 Task: Look for properties to tour this weekend.
Action: Mouse moved to (440, 187)
Screenshot: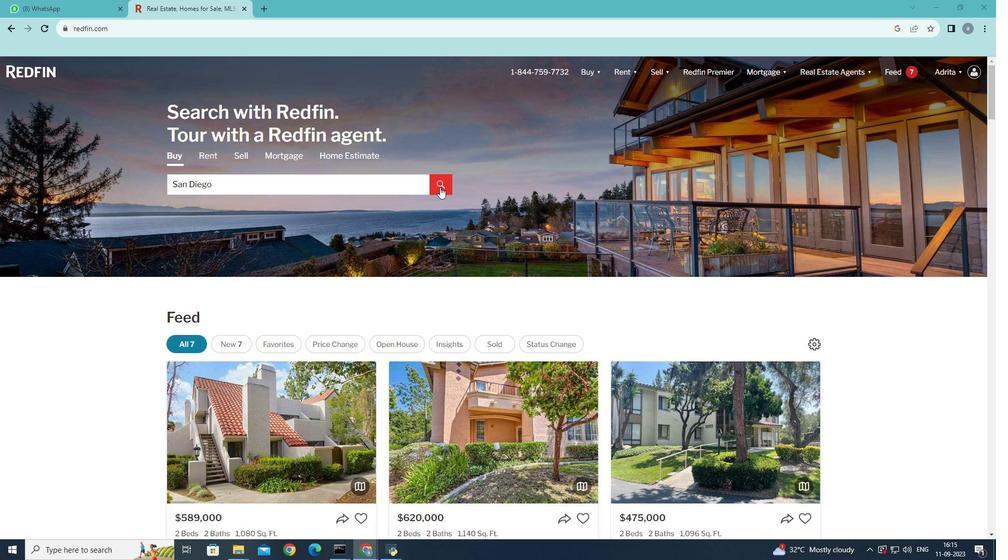 
Action: Mouse pressed left at (440, 187)
Screenshot: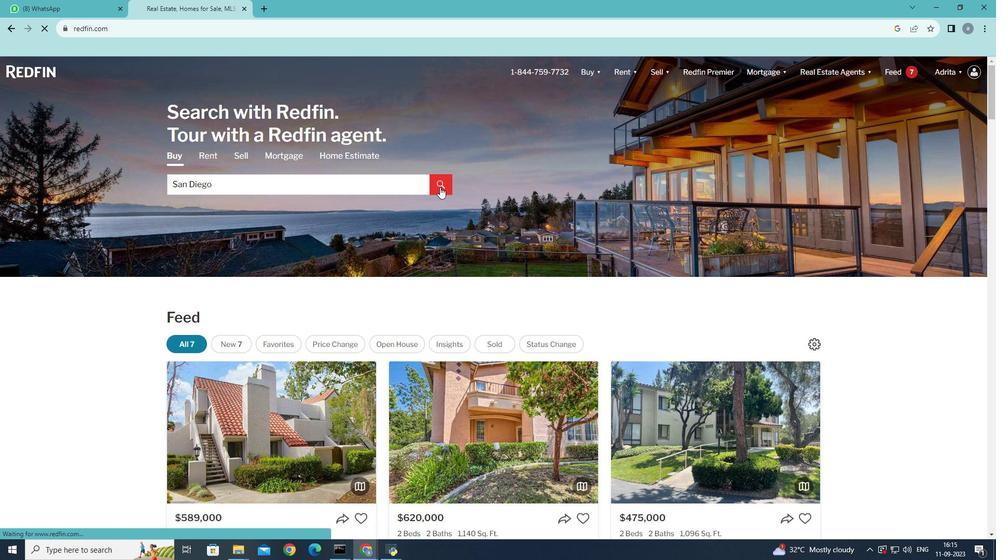 
Action: Mouse moved to (898, 133)
Screenshot: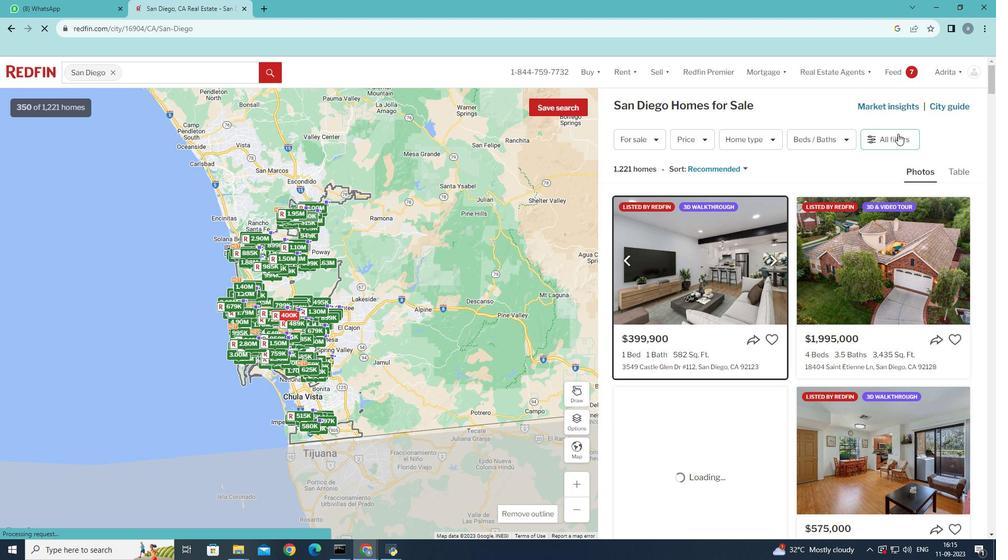 
Action: Mouse pressed left at (898, 133)
Screenshot: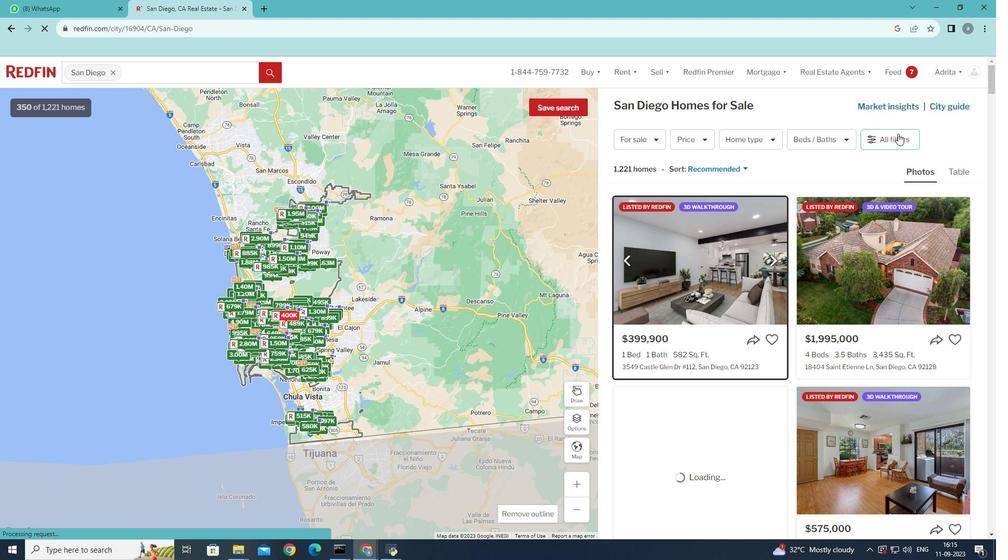 
Action: Mouse moved to (853, 341)
Screenshot: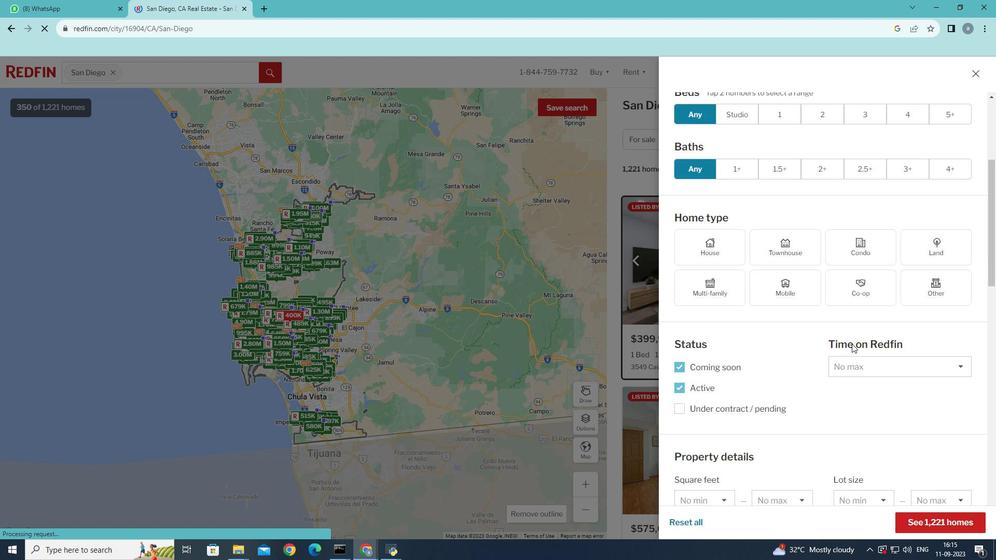 
Action: Mouse scrolled (853, 340) with delta (0, 0)
Screenshot: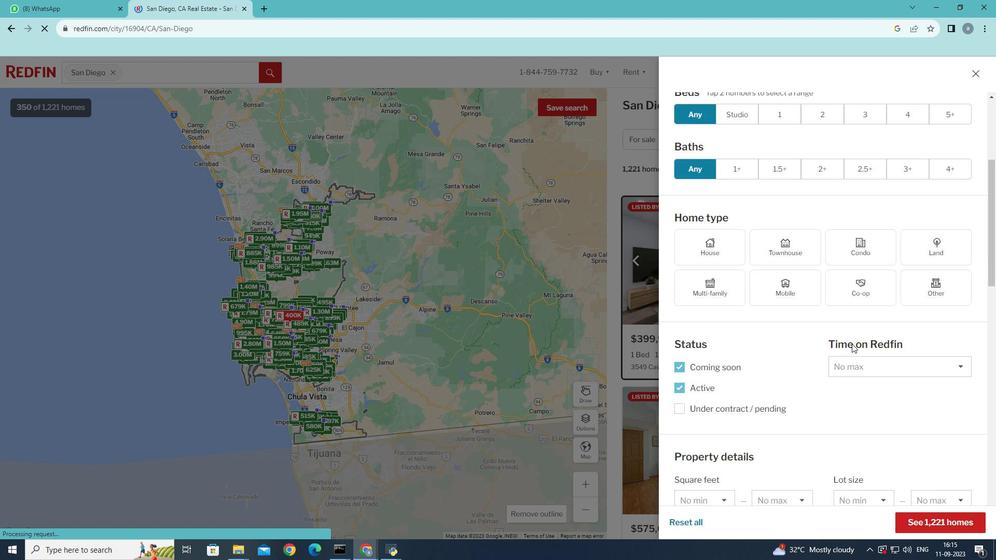 
Action: Mouse moved to (852, 343)
Screenshot: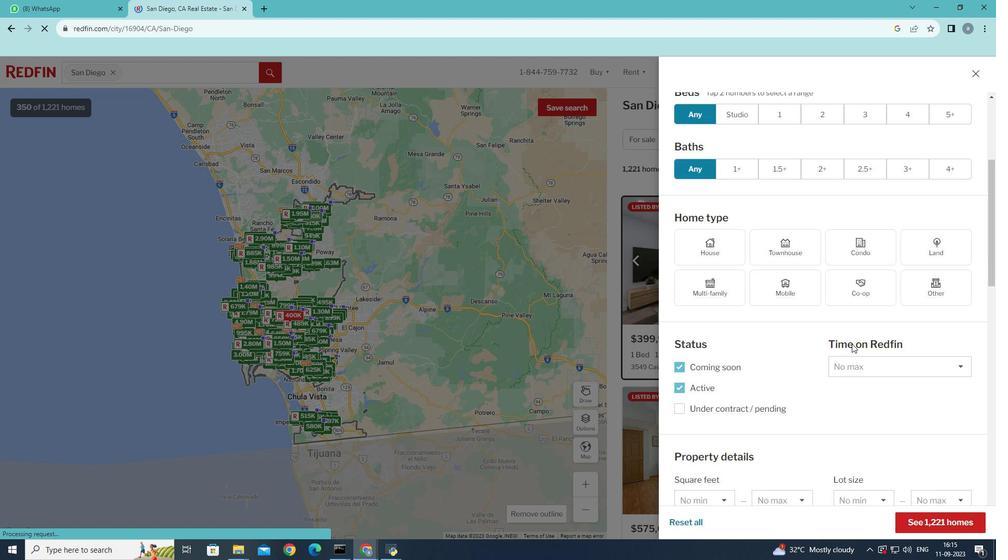 
Action: Mouse scrolled (852, 342) with delta (0, 0)
Screenshot: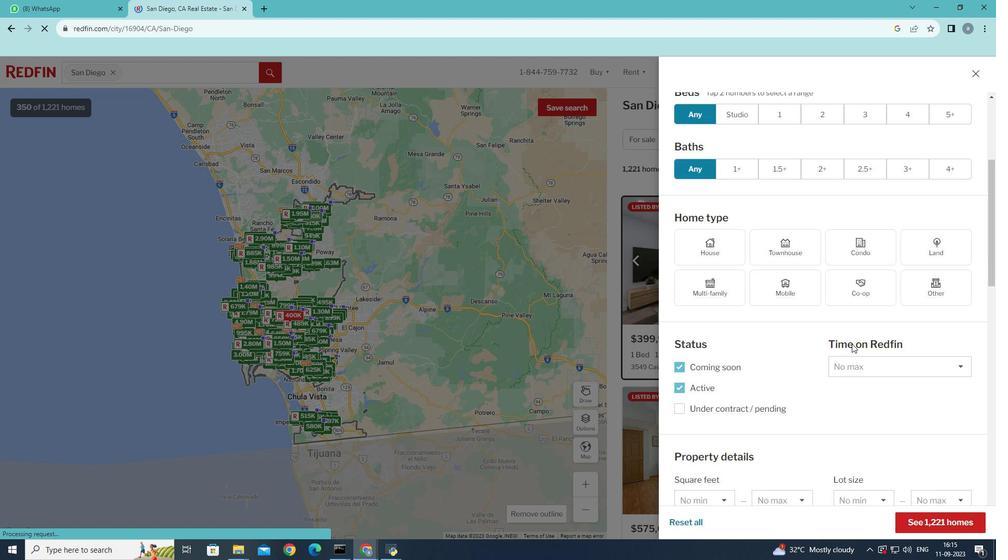 
Action: Mouse scrolled (852, 342) with delta (0, 0)
Screenshot: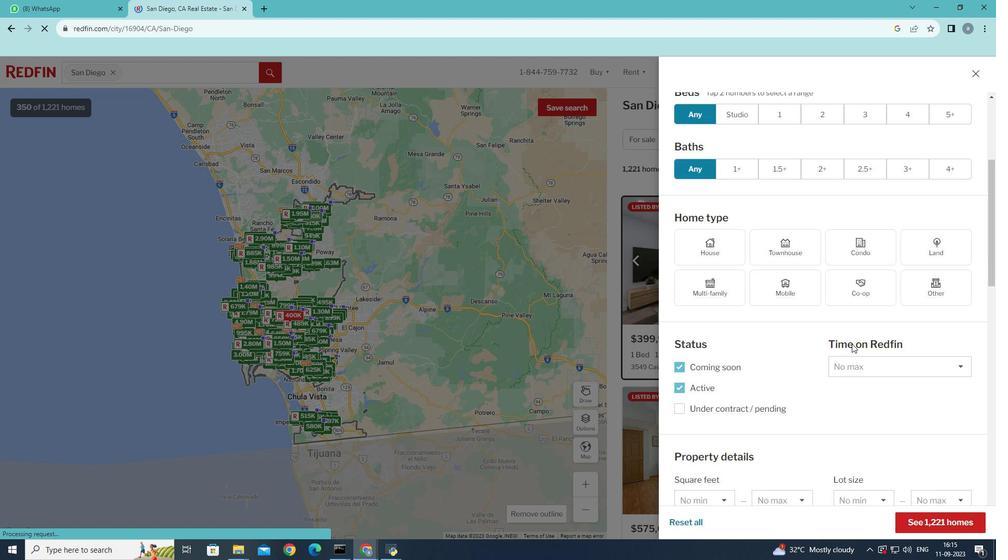 
Action: Mouse scrolled (852, 342) with delta (0, 0)
Screenshot: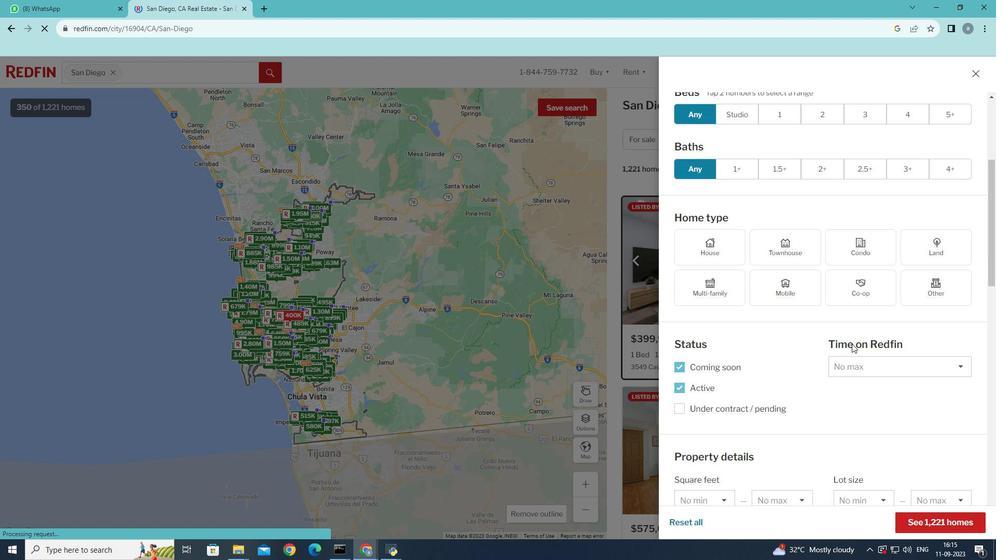 
Action: Mouse moved to (852, 344)
Screenshot: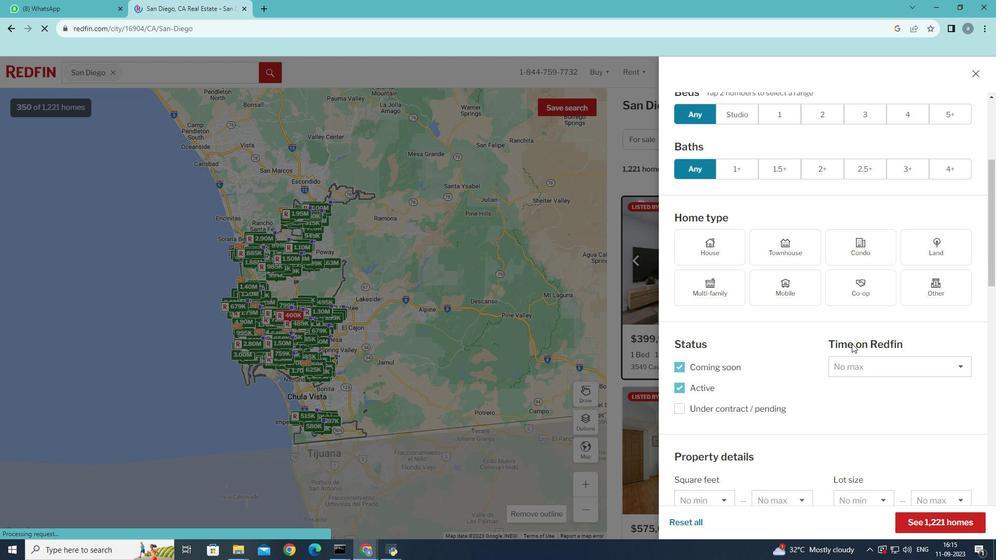 
Action: Mouse scrolled (852, 343) with delta (0, 0)
Screenshot: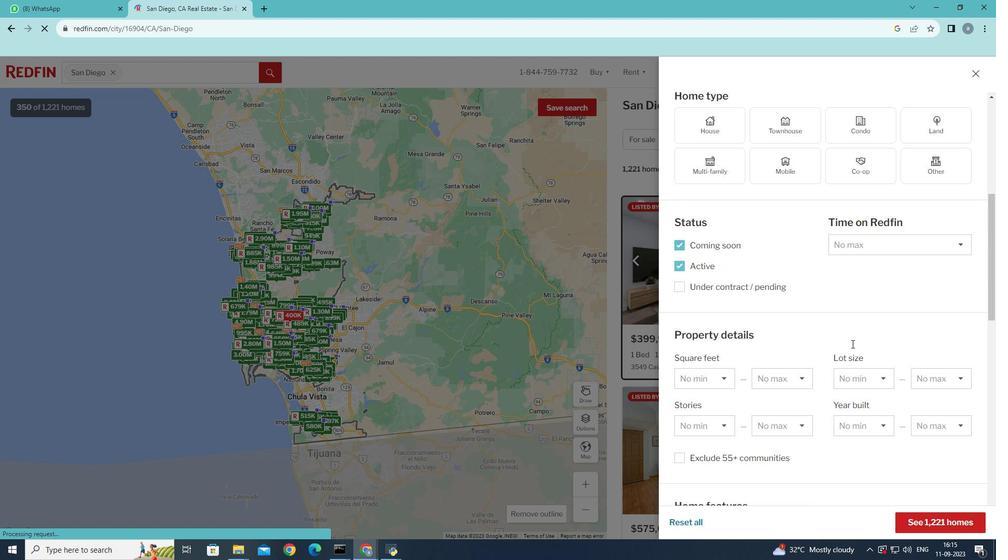 
Action: Mouse scrolled (852, 343) with delta (0, 0)
Screenshot: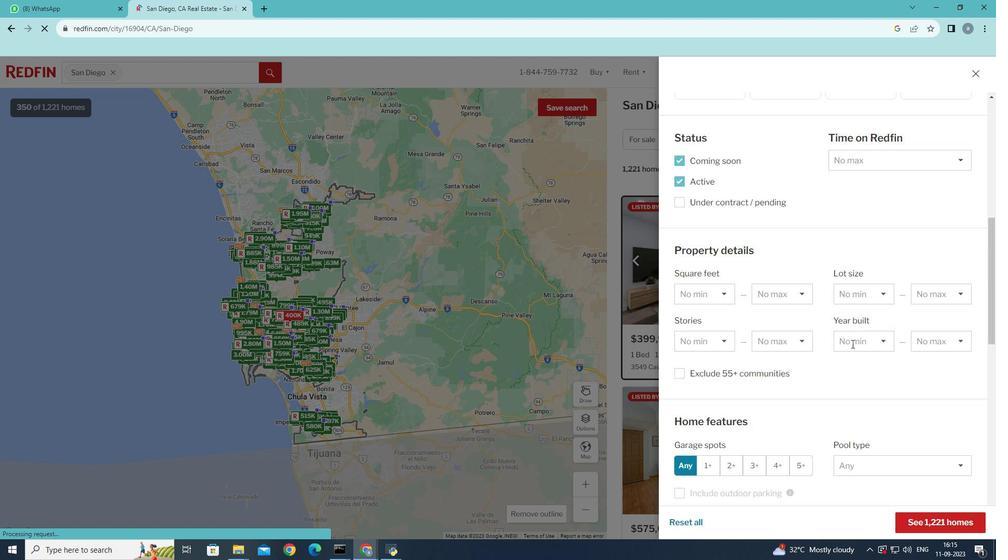 
Action: Mouse scrolled (852, 343) with delta (0, 0)
Screenshot: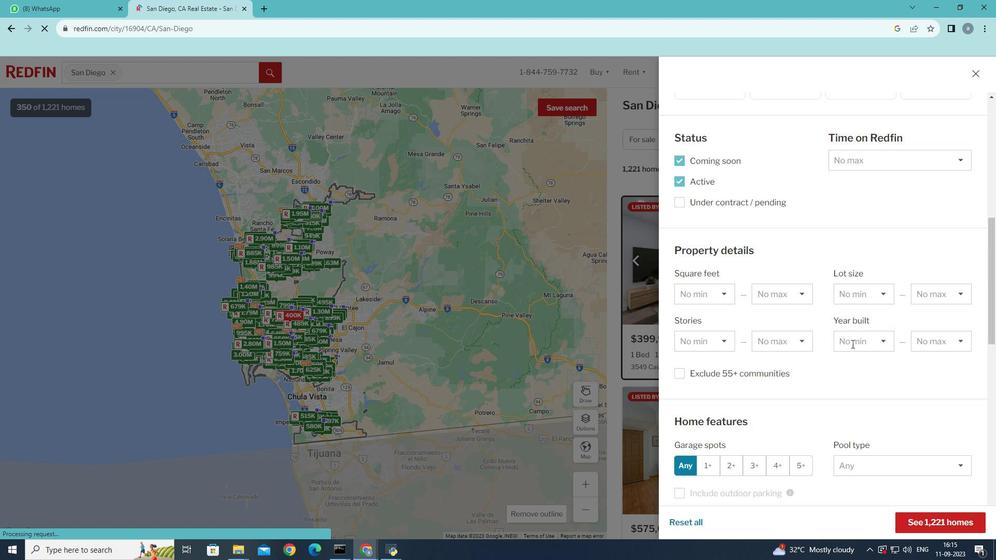 
Action: Mouse scrolled (852, 343) with delta (0, 0)
Screenshot: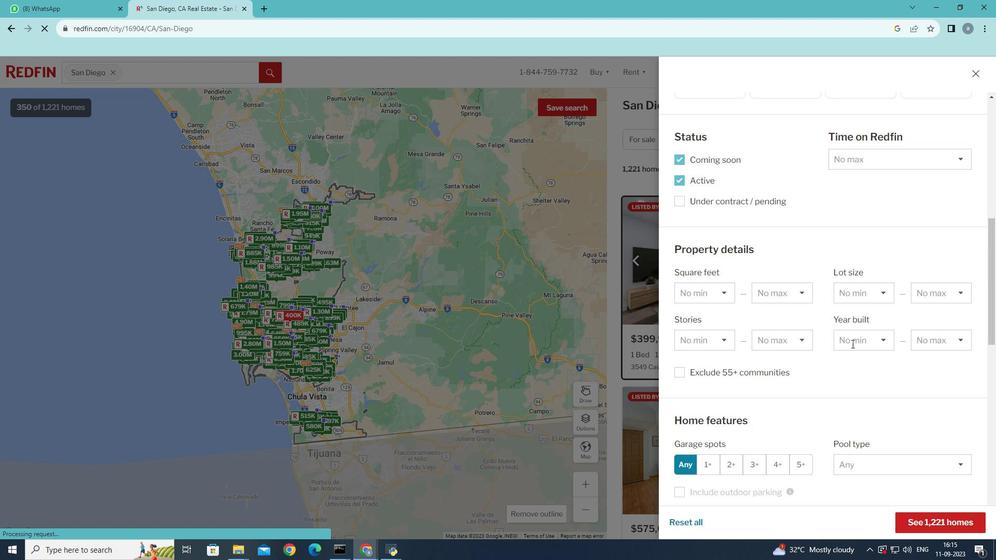 
Action: Mouse moved to (852, 344)
Screenshot: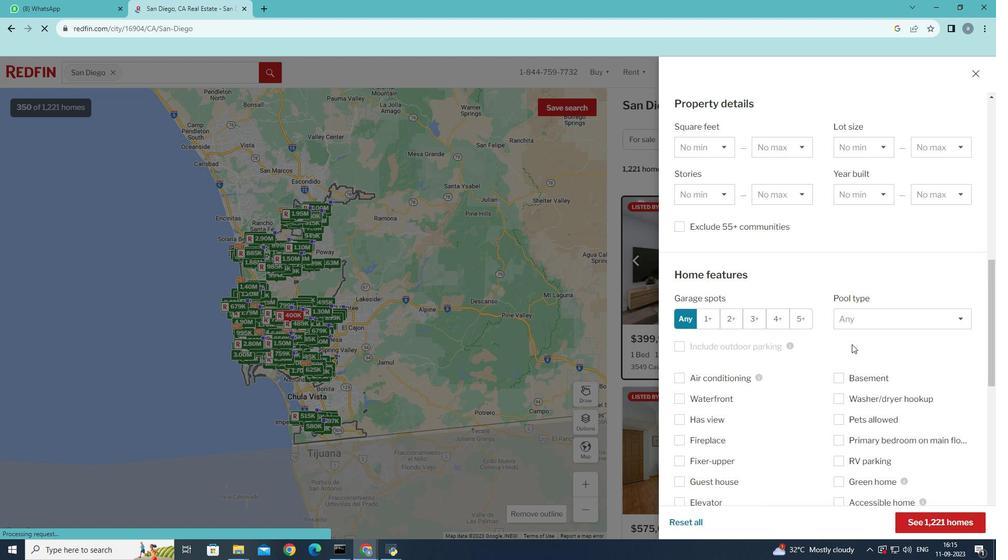 
Action: Mouse scrolled (852, 344) with delta (0, 0)
Screenshot: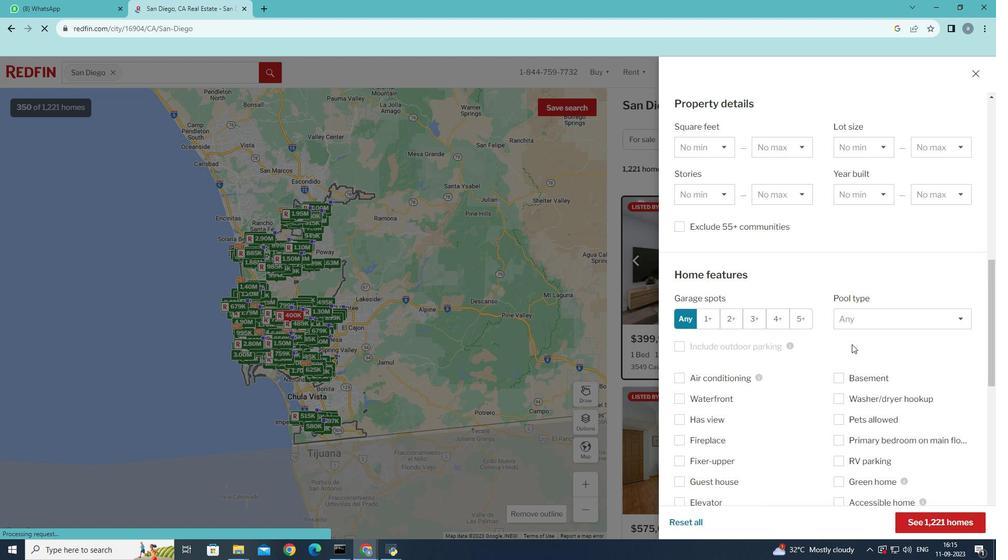 
Action: Mouse moved to (852, 344)
Screenshot: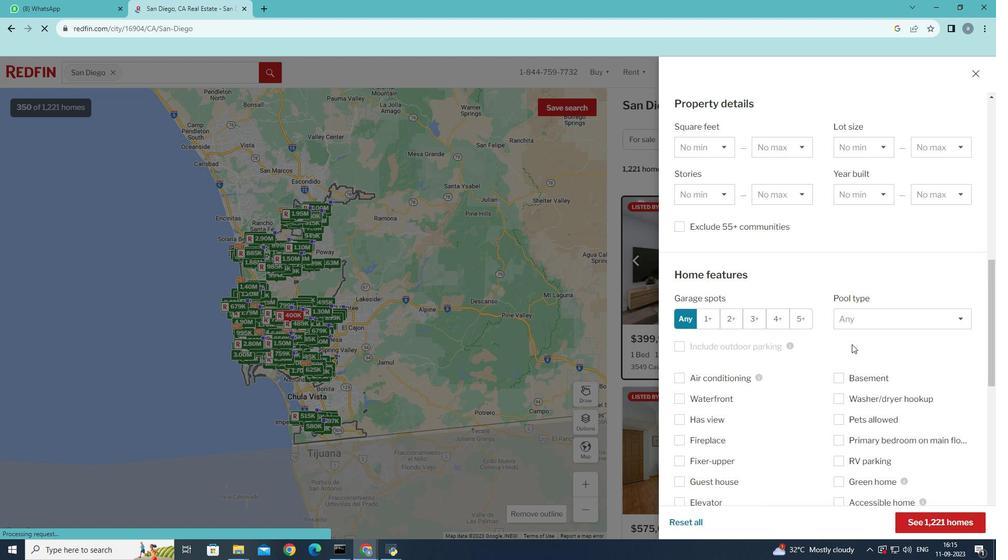 
Action: Mouse scrolled (852, 344) with delta (0, 0)
Screenshot: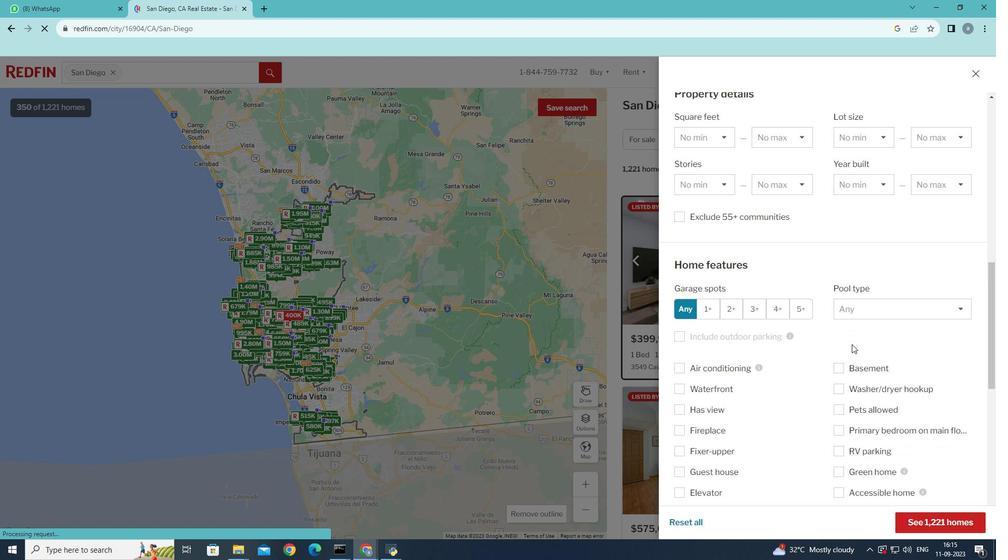 
Action: Mouse scrolled (852, 344) with delta (0, 0)
Screenshot: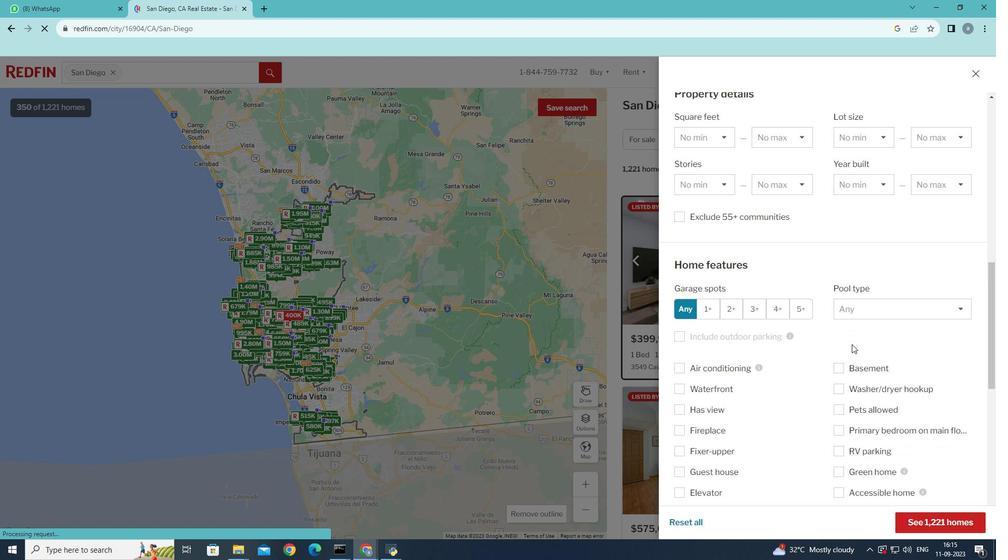 
Action: Mouse scrolled (852, 344) with delta (0, 0)
Screenshot: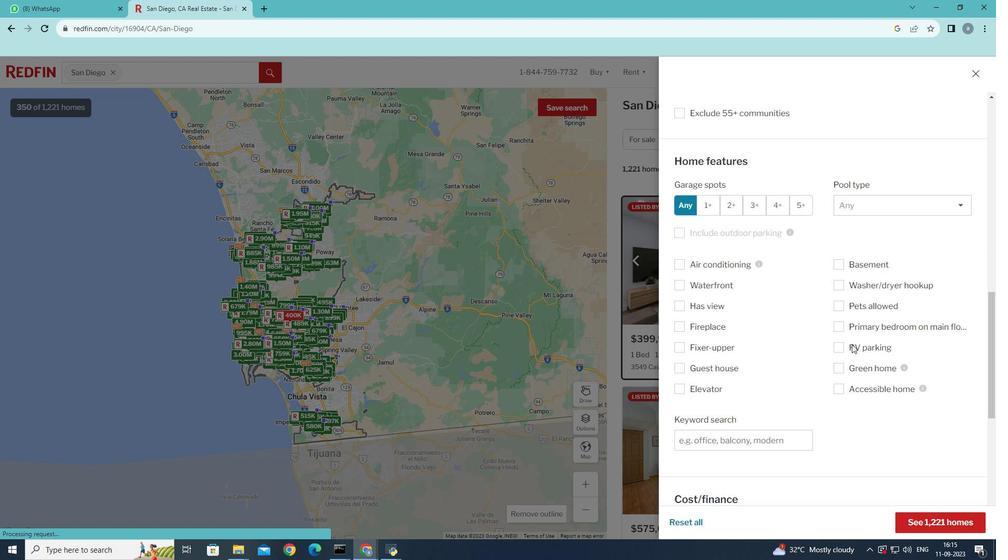 
Action: Mouse scrolled (852, 344) with delta (0, 0)
Screenshot: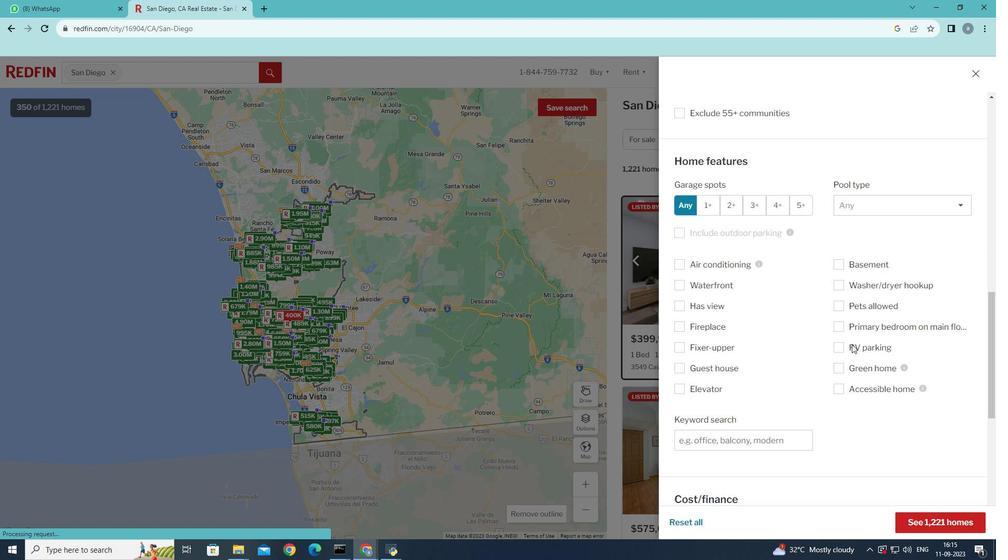 
Action: Mouse scrolled (852, 344) with delta (0, 0)
Screenshot: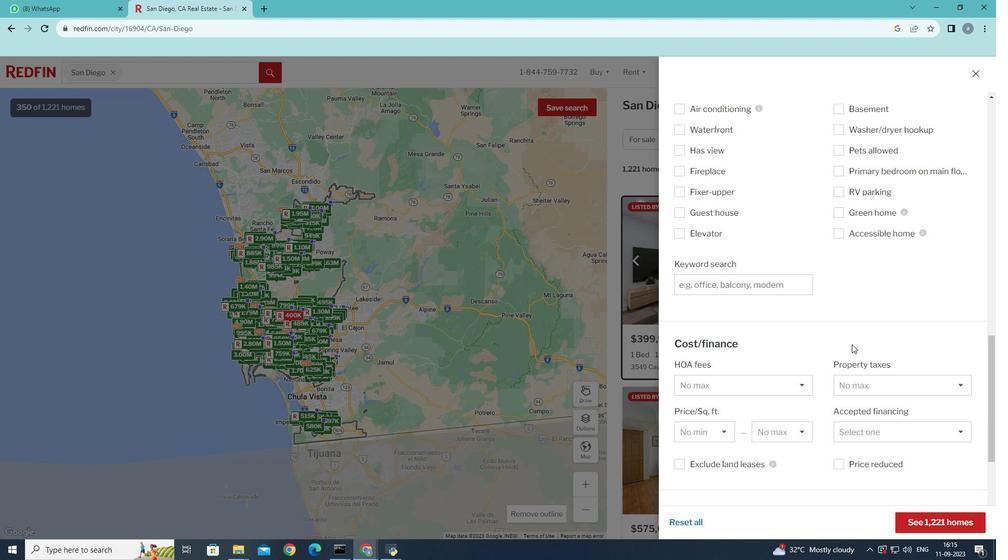 
Action: Mouse scrolled (852, 344) with delta (0, 0)
Screenshot: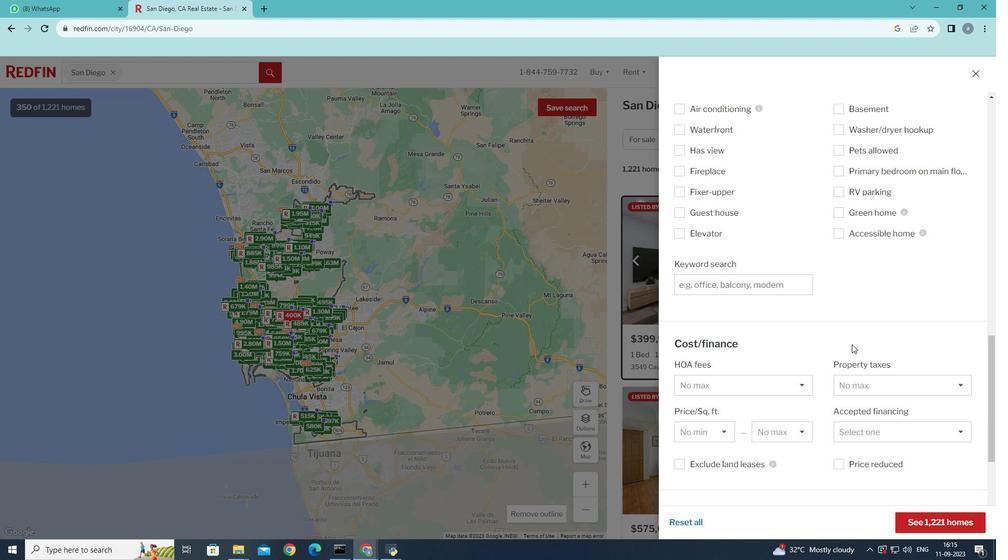 
Action: Mouse scrolled (852, 344) with delta (0, 0)
Screenshot: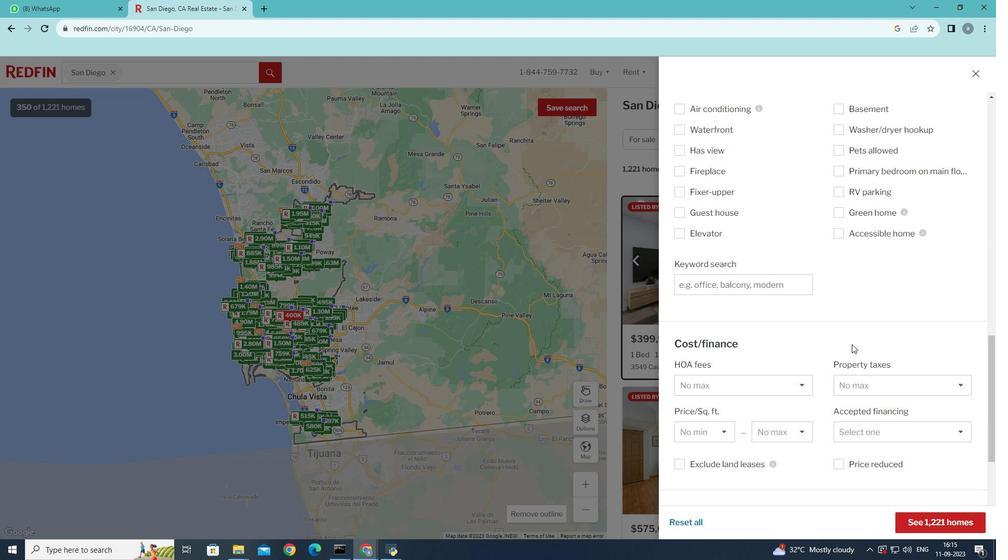 
Action: Mouse scrolled (852, 344) with delta (0, 0)
Screenshot: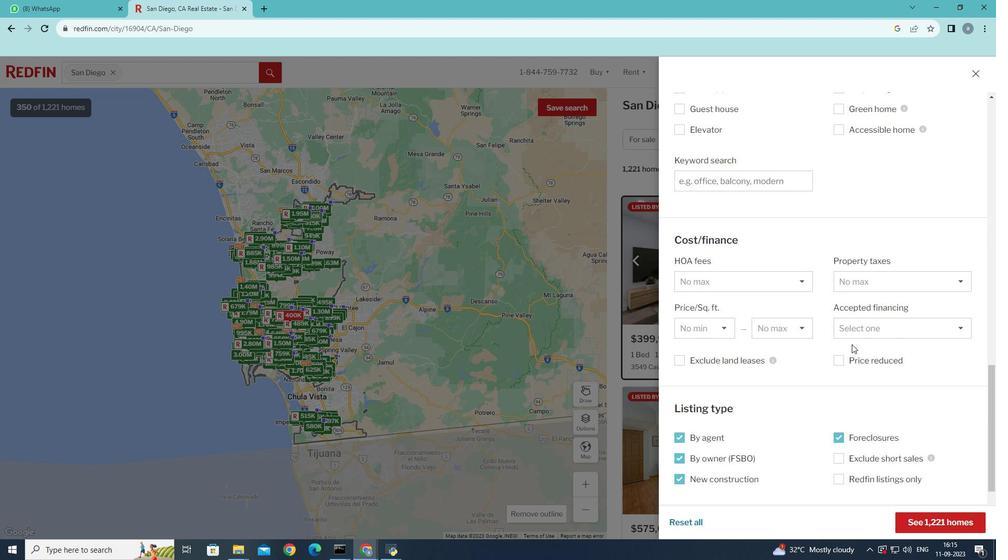 
Action: Mouse scrolled (852, 344) with delta (0, 0)
Screenshot: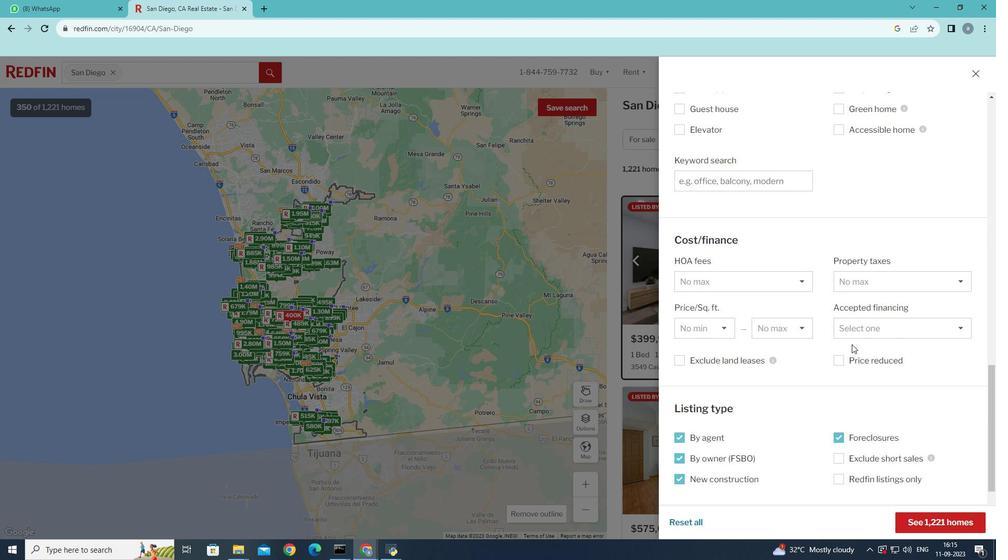 
Action: Mouse scrolled (852, 344) with delta (0, 0)
Screenshot: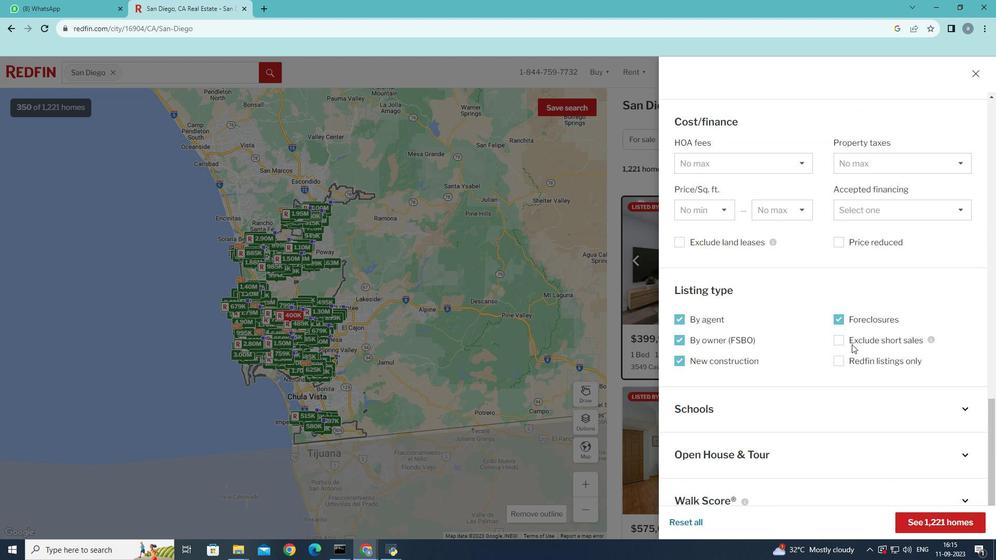
Action: Mouse scrolled (852, 344) with delta (0, 0)
Screenshot: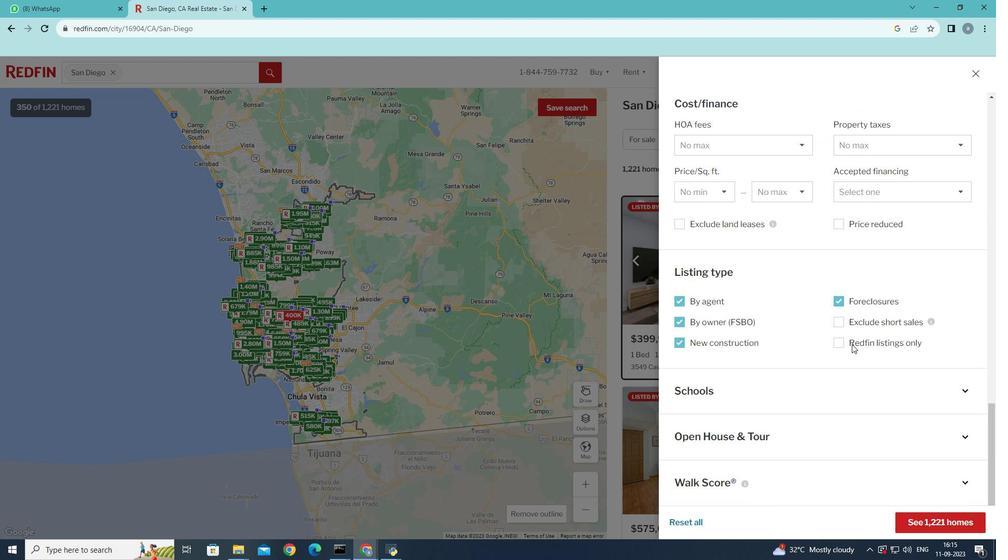 
Action: Mouse scrolled (852, 344) with delta (0, 0)
Screenshot: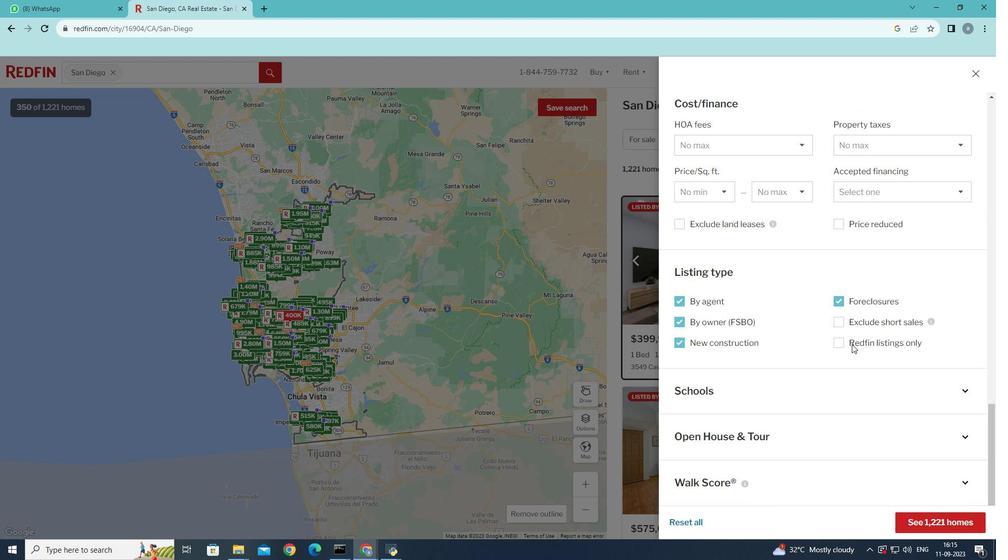 
Action: Mouse scrolled (852, 344) with delta (0, 0)
Screenshot: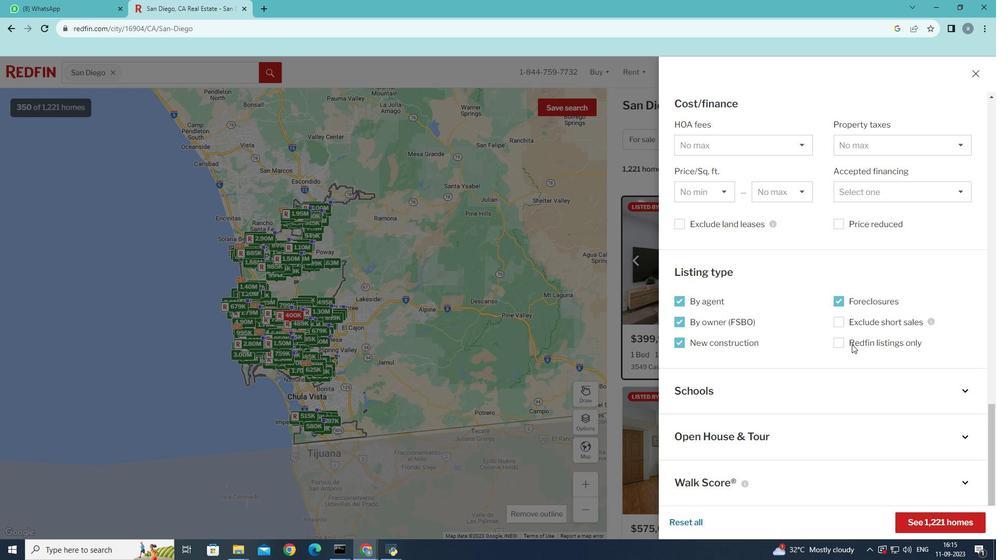 
Action: Mouse scrolled (852, 344) with delta (0, 0)
Screenshot: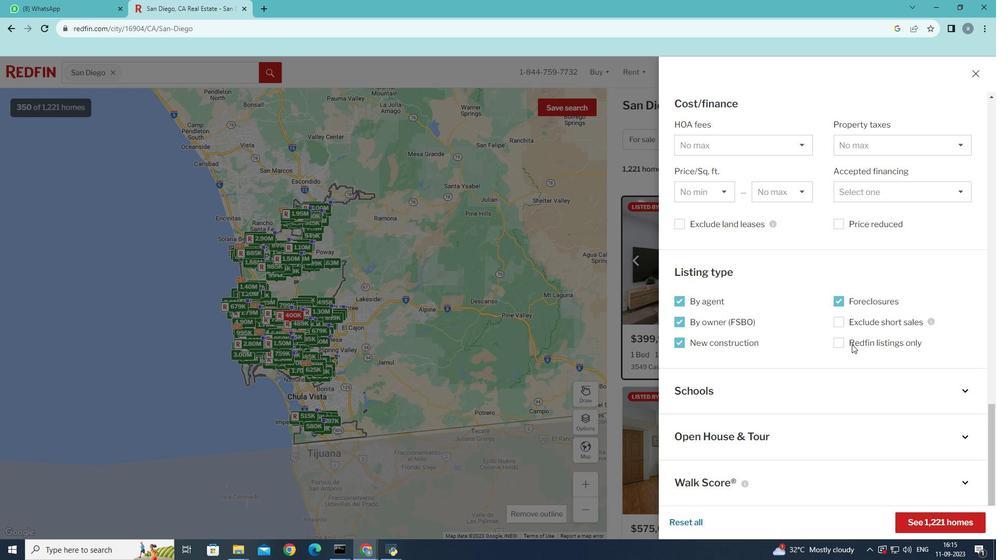 
Action: Mouse scrolled (852, 344) with delta (0, 0)
Screenshot: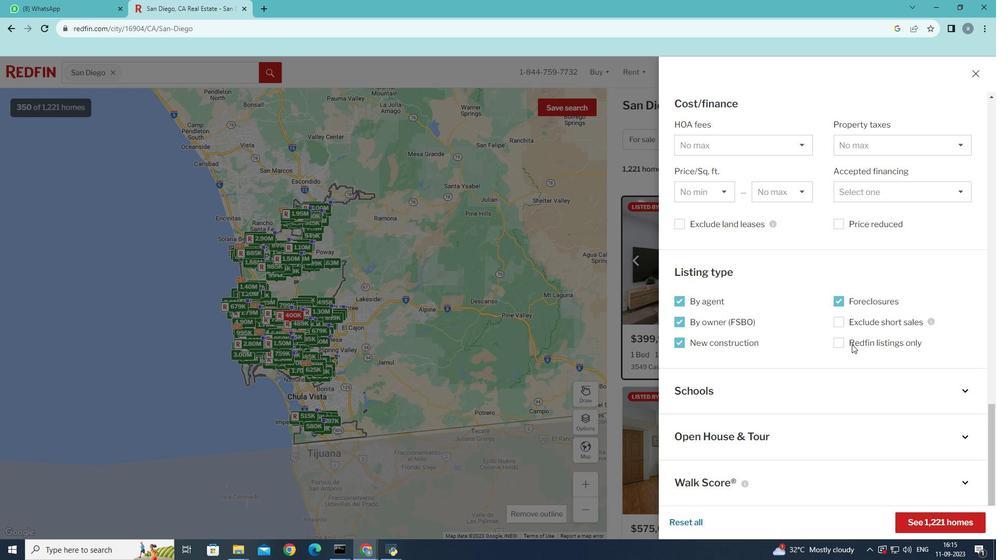 
Action: Mouse moved to (965, 437)
Screenshot: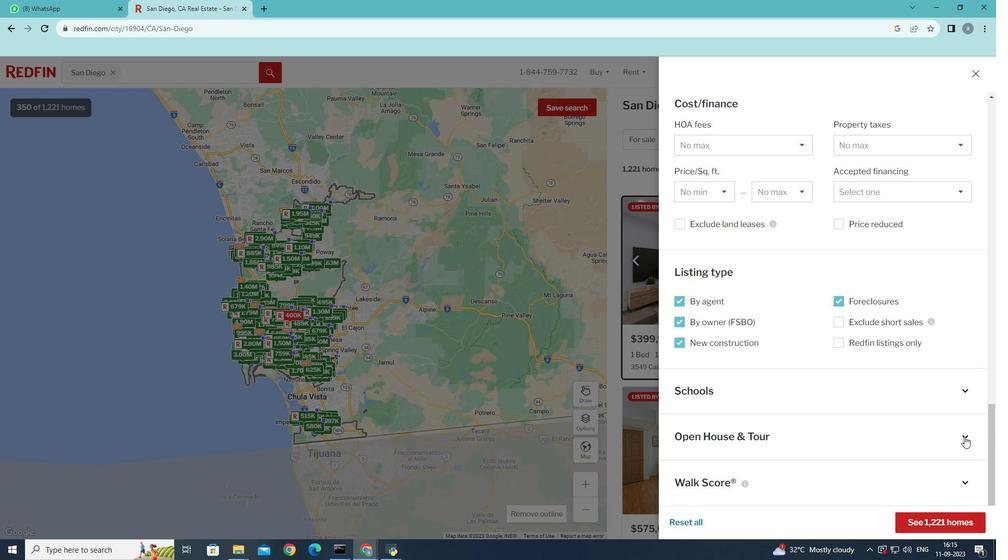 
Action: Mouse pressed left at (965, 437)
Screenshot: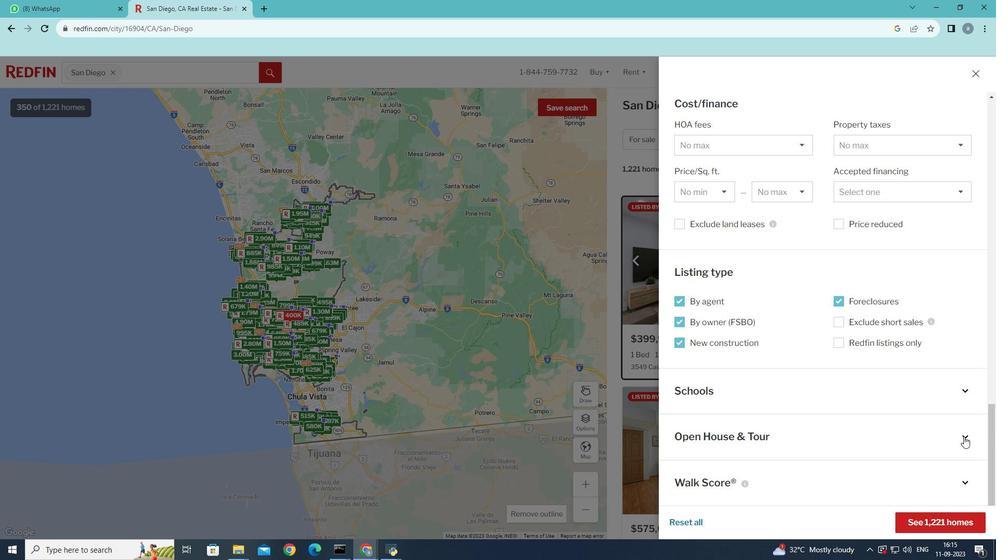 
Action: Mouse moved to (681, 437)
Screenshot: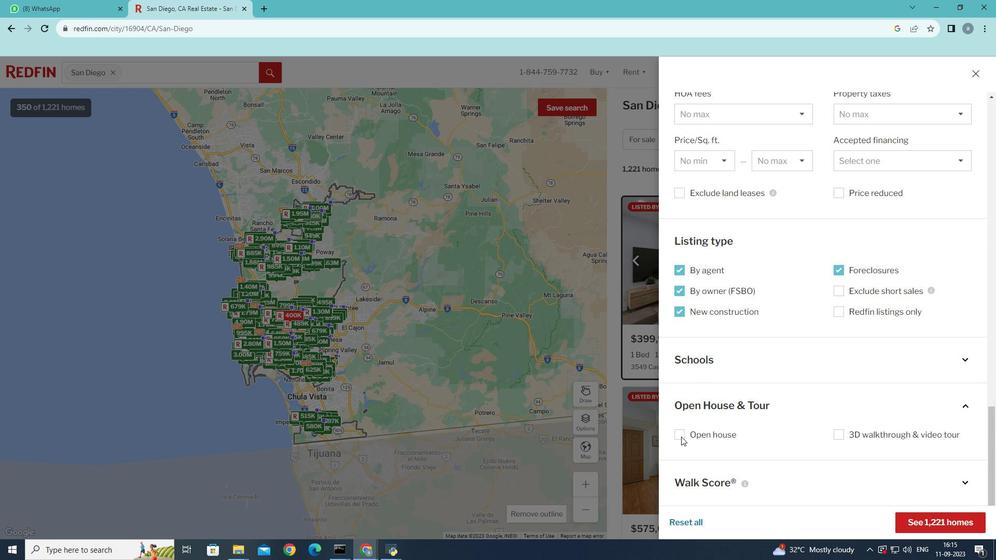 
Action: Mouse pressed left at (681, 437)
Screenshot: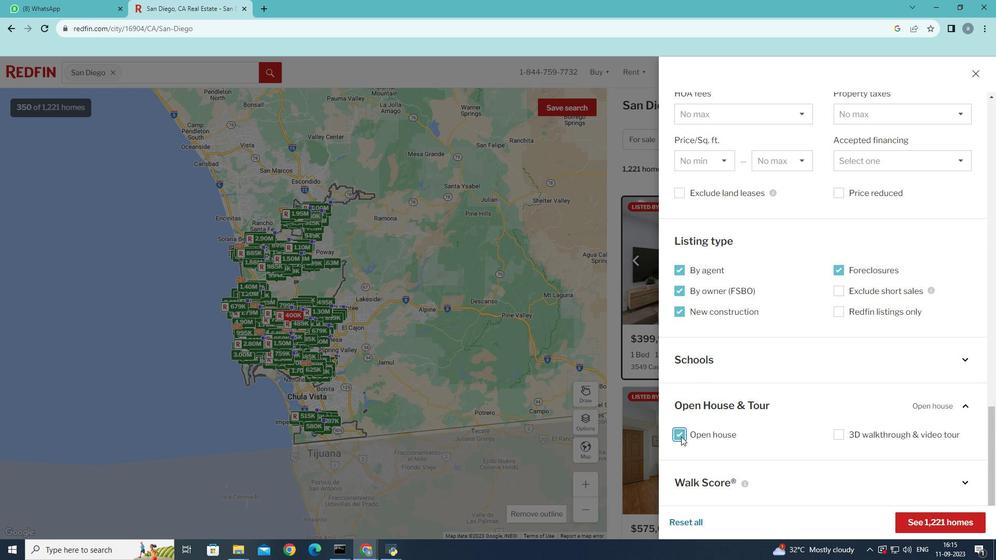 
Action: Mouse moved to (723, 459)
Screenshot: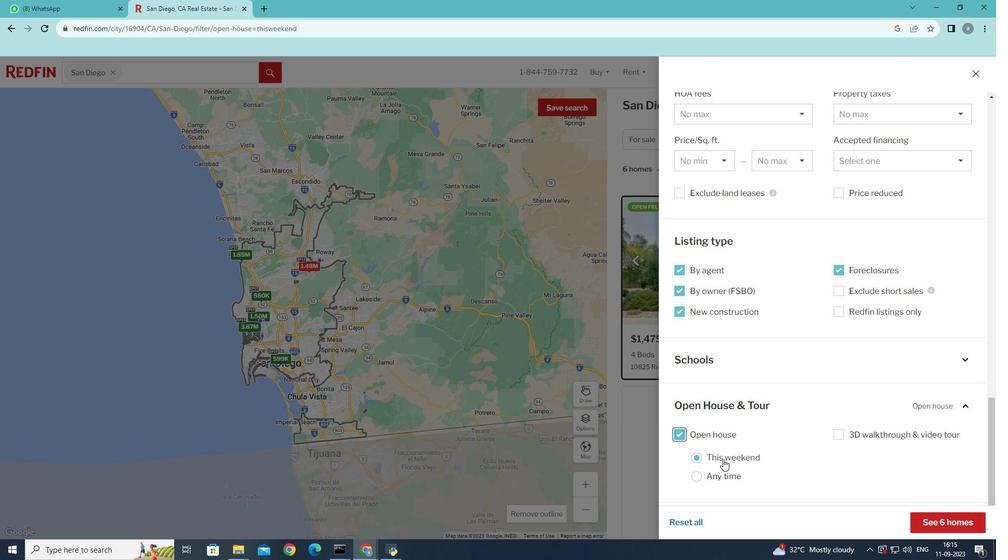 
Action: Mouse pressed left at (723, 459)
Screenshot: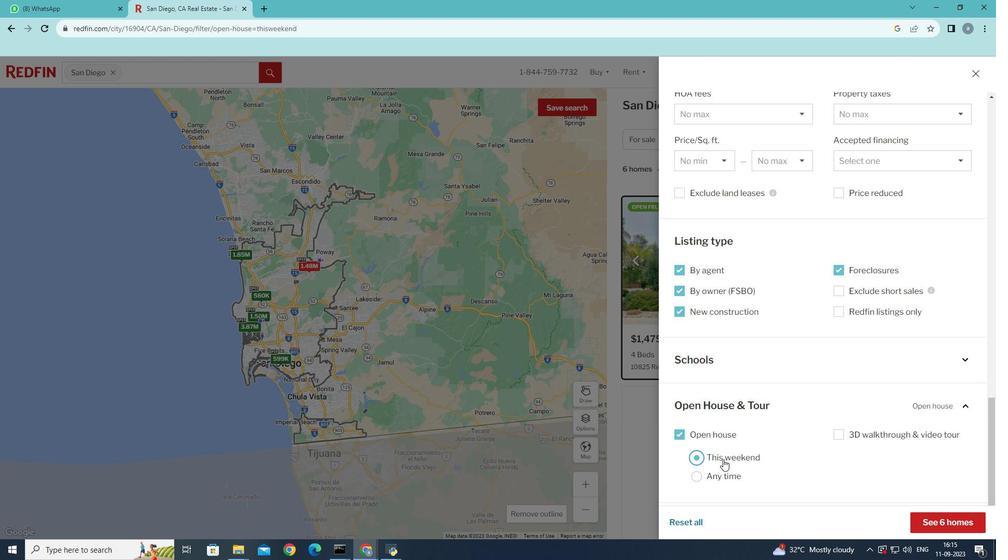 
Action: Mouse moved to (937, 525)
Screenshot: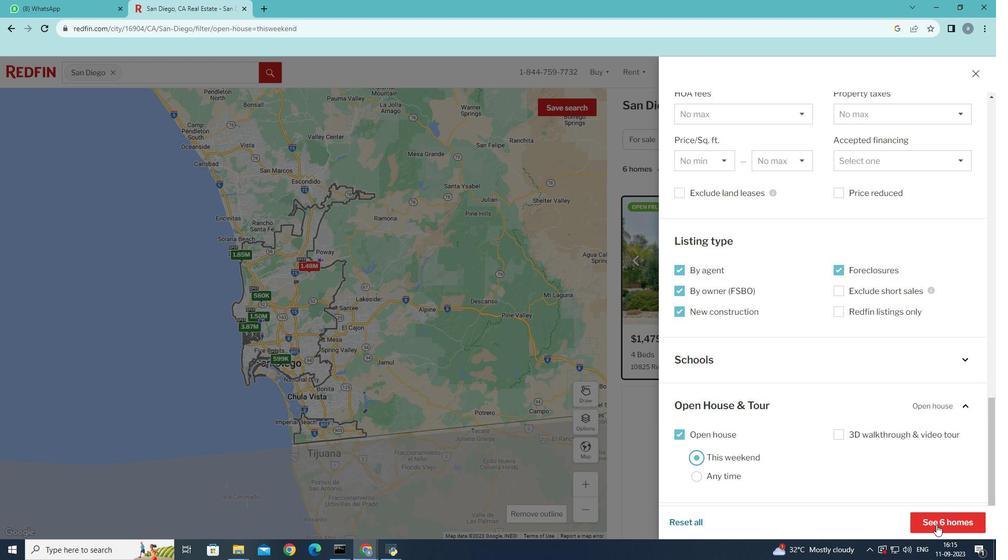 
Action: Mouse pressed left at (937, 525)
Screenshot: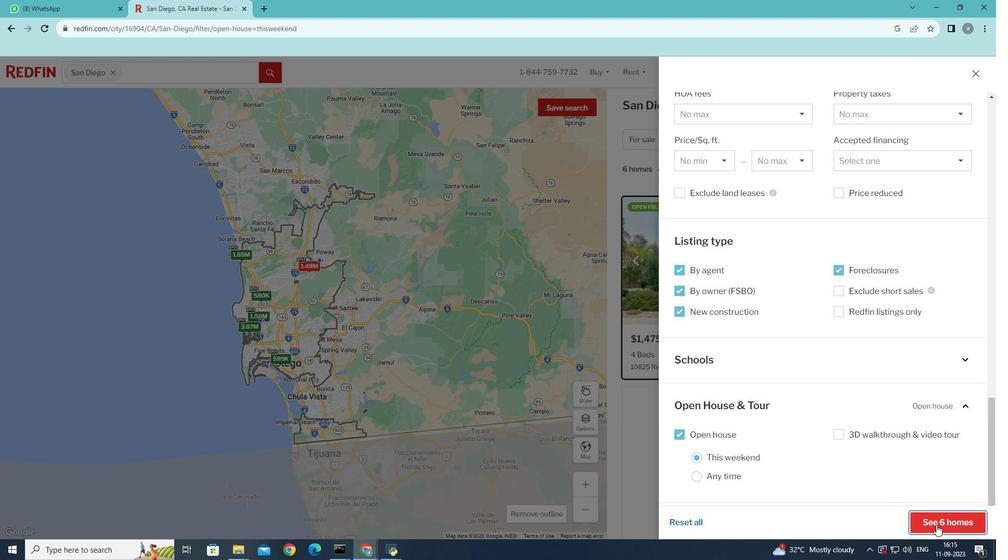 
Action: Mouse moved to (934, 522)
Screenshot: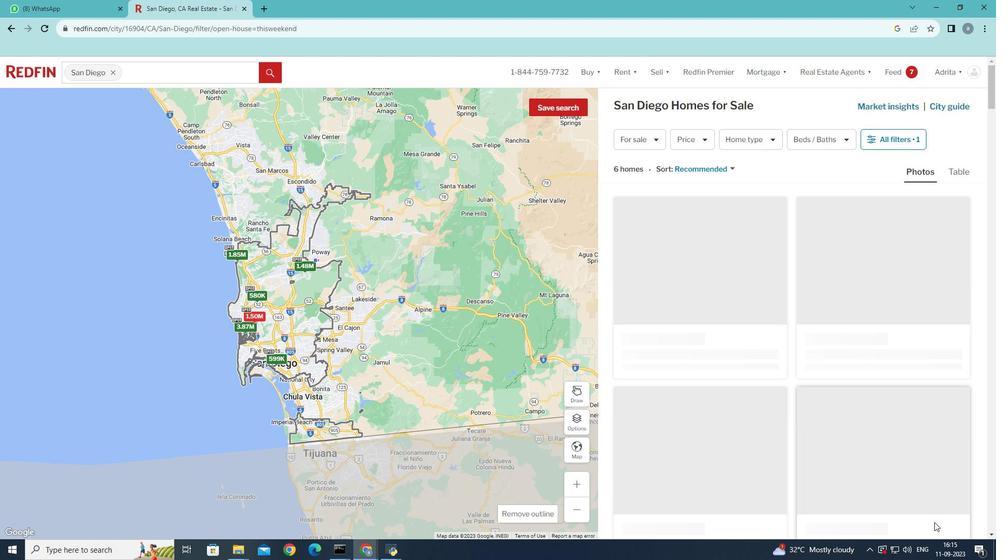 
